Task: Toggle window decorations.
Action: Mouse moved to (97, 12)
Screenshot: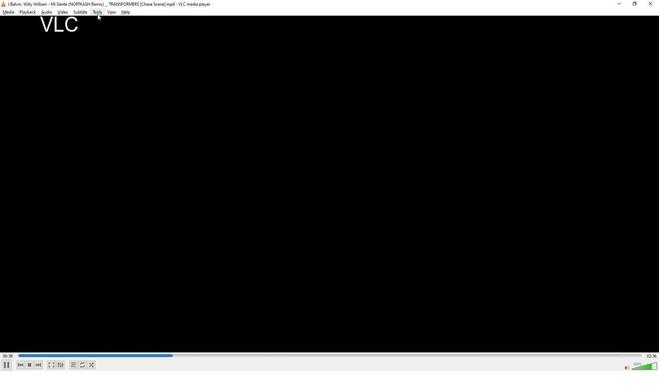
Action: Mouse pressed left at (97, 12)
Screenshot: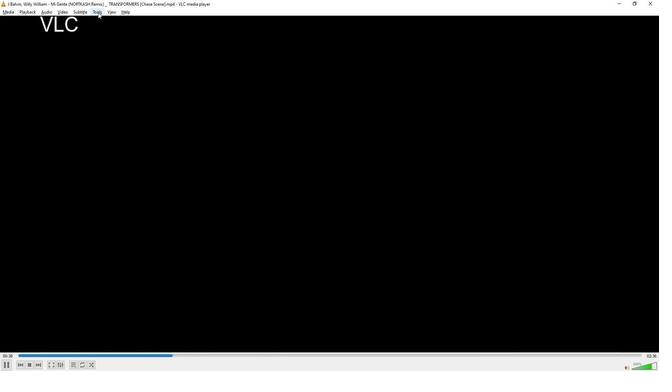
Action: Mouse moved to (112, 93)
Screenshot: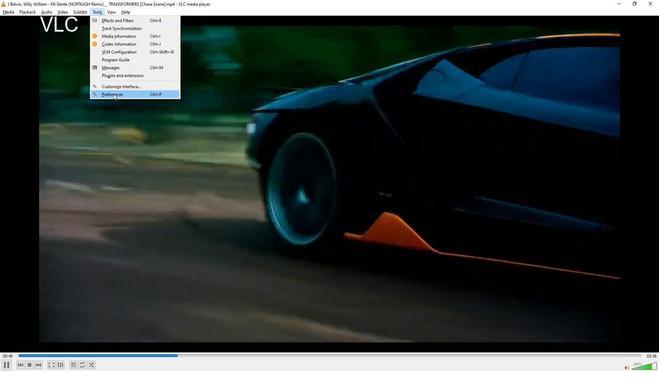
Action: Mouse pressed left at (112, 93)
Screenshot: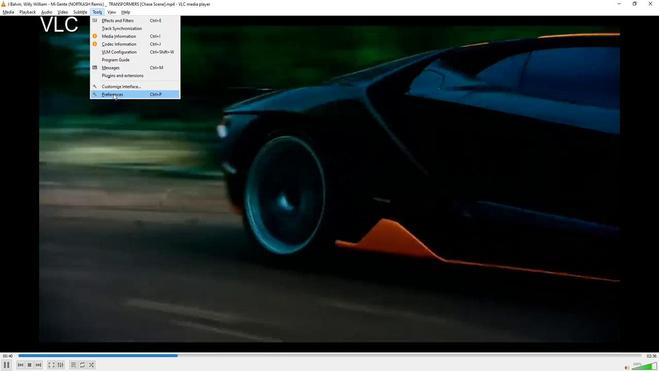 
Action: Mouse moved to (279, 54)
Screenshot: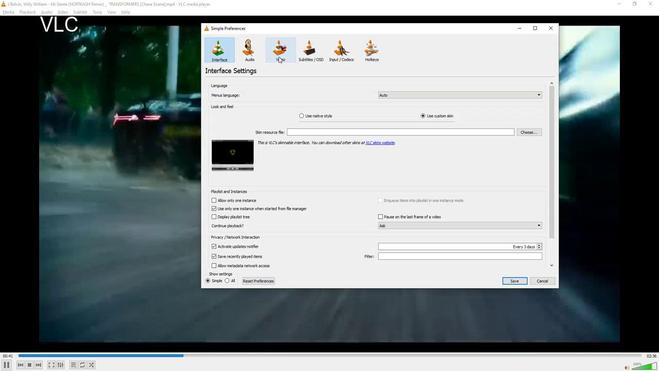 
Action: Mouse pressed left at (279, 54)
Screenshot: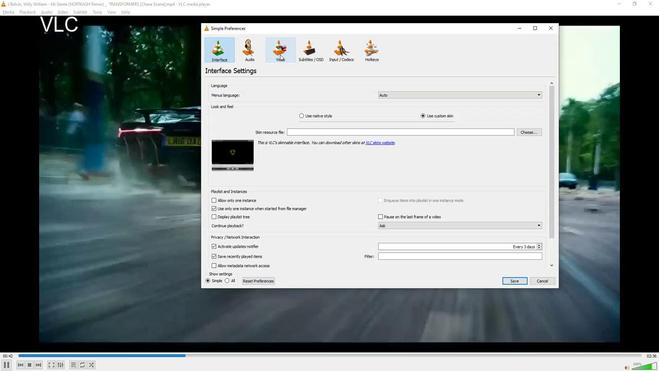 
Action: Mouse moved to (236, 111)
Screenshot: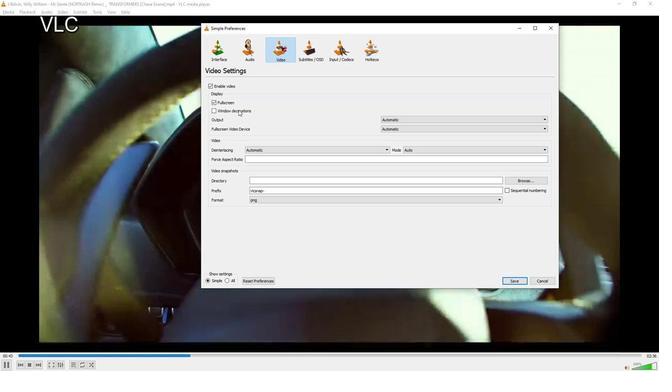 
Action: Mouse pressed left at (236, 111)
Screenshot: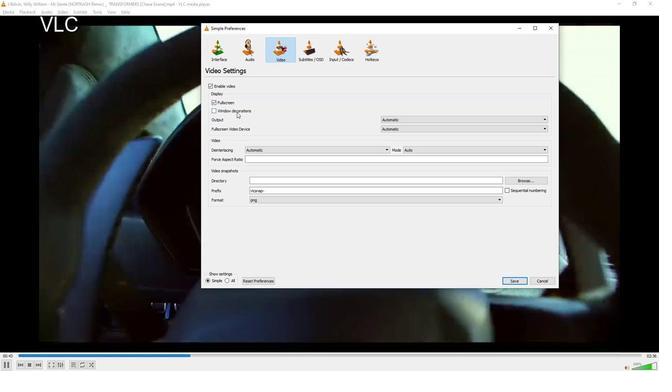 
Action: Mouse moved to (433, 239)
Screenshot: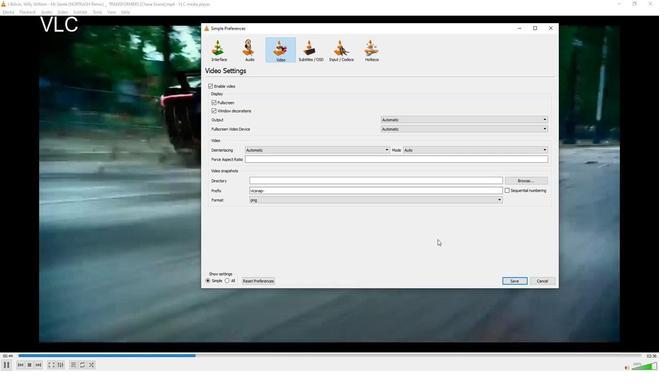 
